 Task: Create in the project AgilePilot and in the Backlog issue 'Develop a new tool for automated testing of mobile application cross-platform compatibility and responsiveness' a child issue 'Kubernetes cluster node and pod monitoring and remediation', and assign it to team member softage.2@softage.net. Create in the project AgilePilot and in the Backlog issue 'Upgrade the authentication and authorization mechanisms of a web application to improve security and access control' a child issue 'Integration with compliance management software', and assign it to team member softage.3@softage.net
Action: Mouse moved to (608, 461)
Screenshot: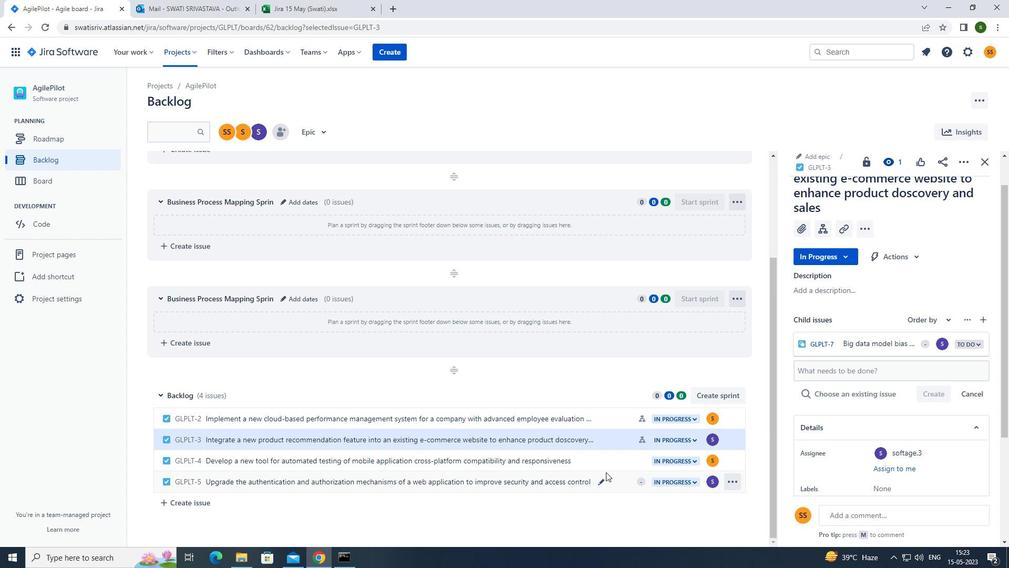 
Action: Mouse pressed left at (608, 461)
Screenshot: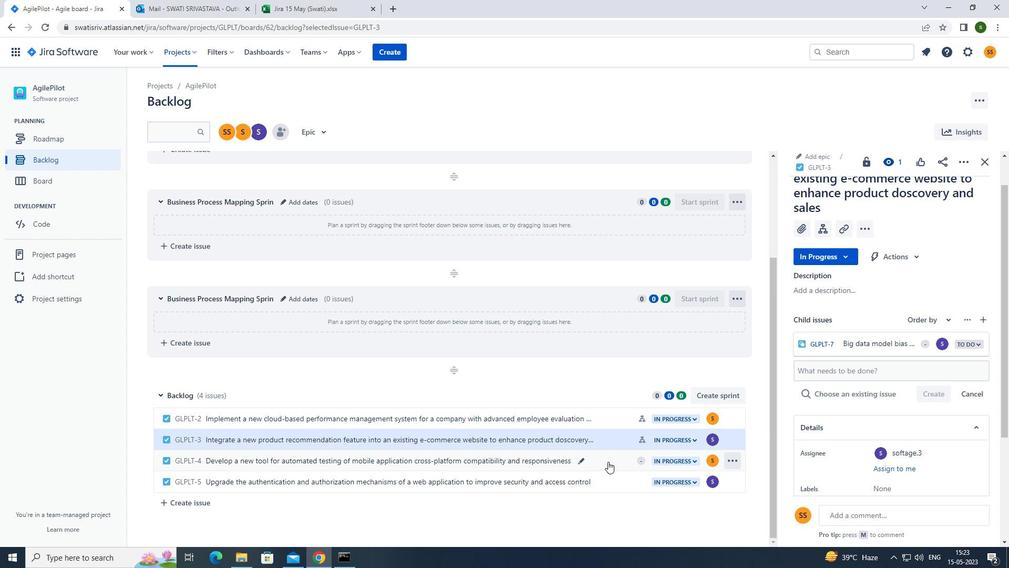 
Action: Mouse moved to (820, 254)
Screenshot: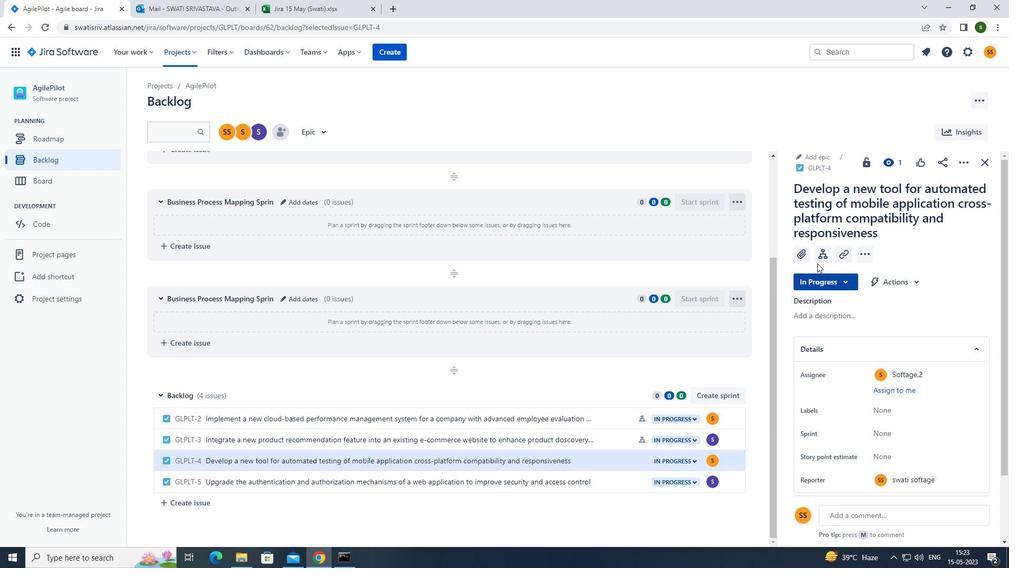 
Action: Mouse pressed left at (820, 254)
Screenshot: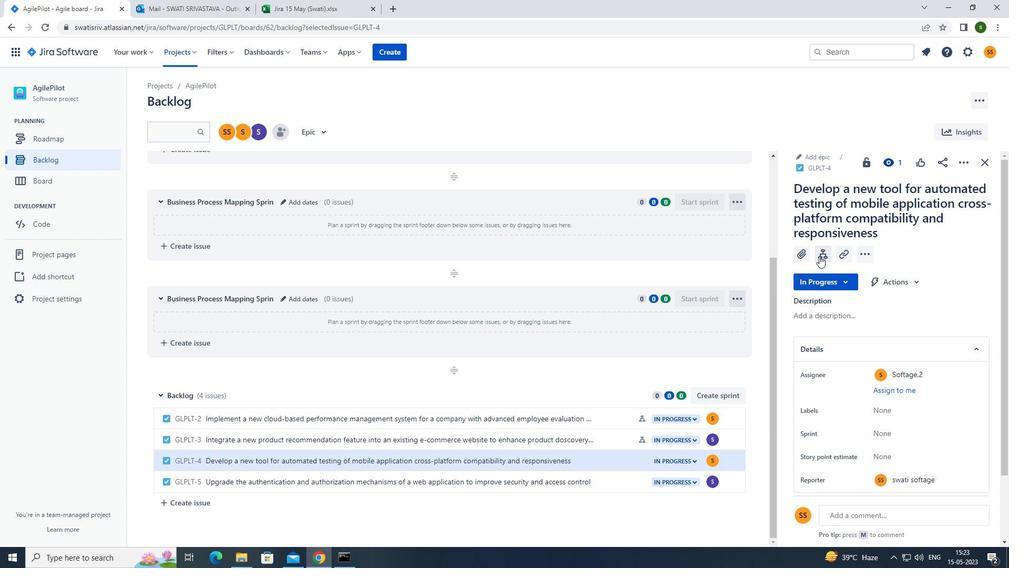 
Action: Mouse moved to (834, 336)
Screenshot: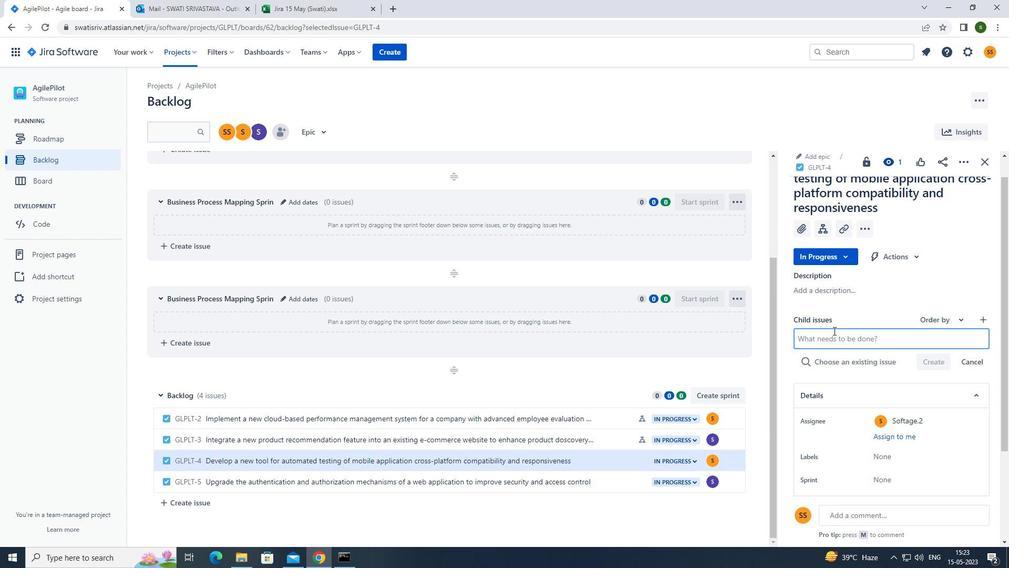 
Action: Mouse pressed left at (834, 336)
Screenshot: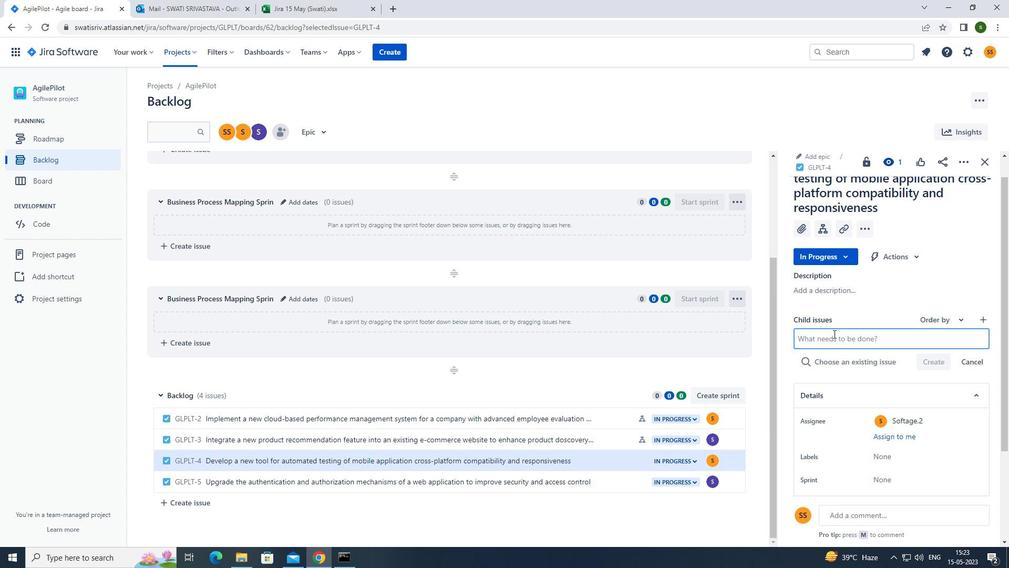 
Action: Mouse moved to (828, 339)
Screenshot: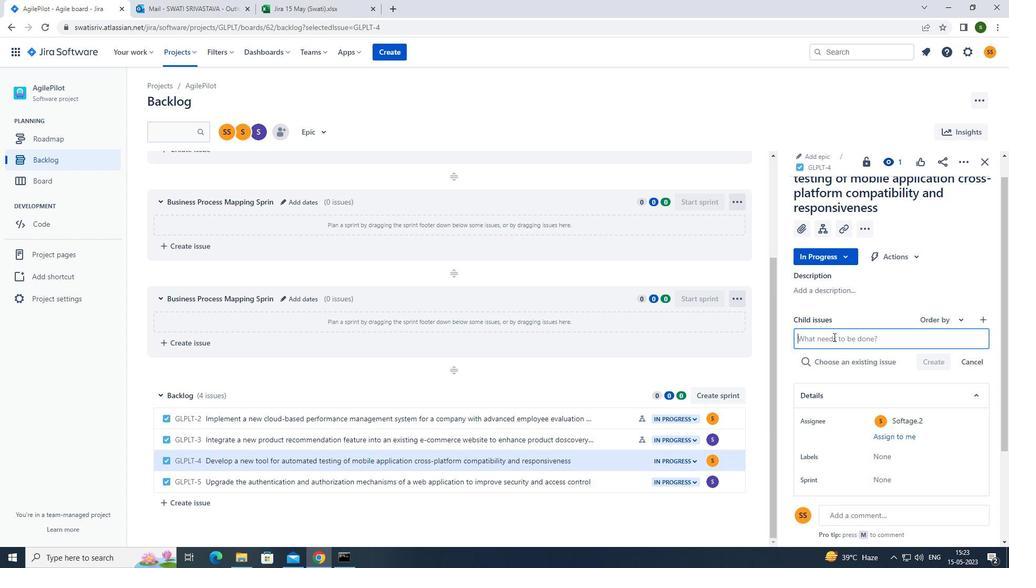 
Action: Key pressed <Key.caps_lock>
Screenshot: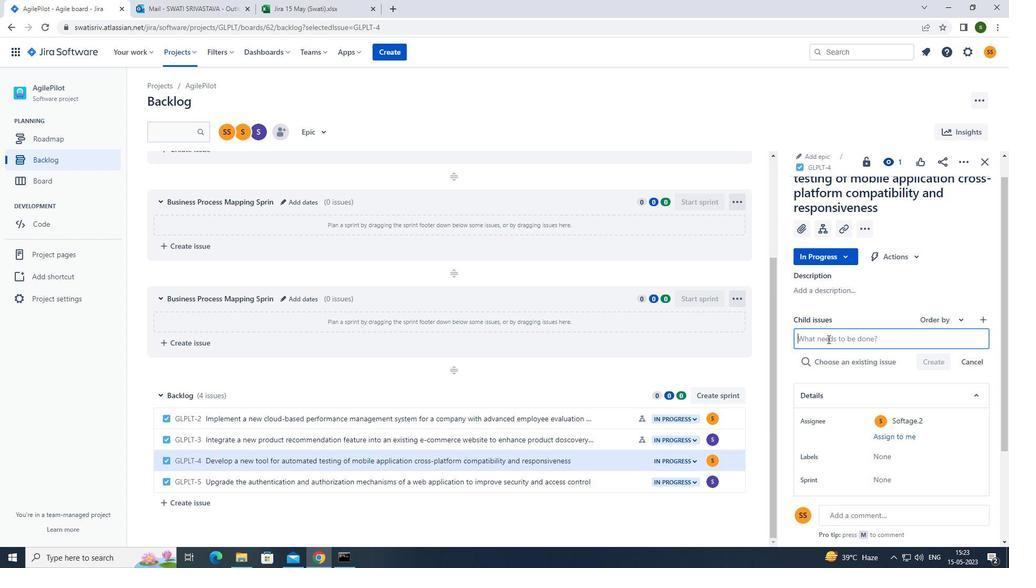 
Action: Mouse moved to (827, 339)
Screenshot: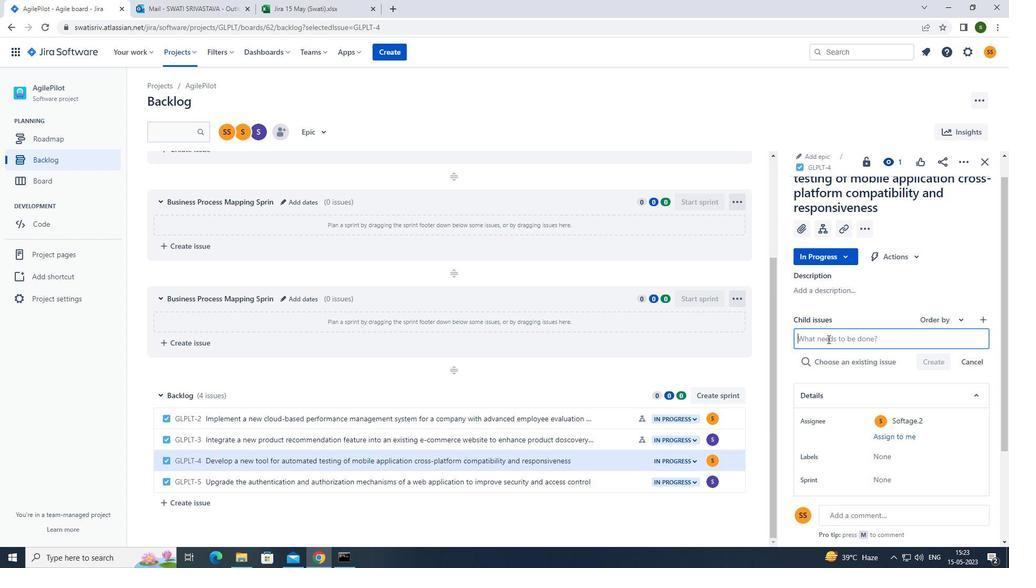 
Action: Key pressed k<Key.caps_lock>ubernetes<Key.space>cluster<Key.space>node<Key.space>and<Key.space>pod<Key.space>monitoring<Key.space>and<Key.space>remediation<Key.enter>
Screenshot: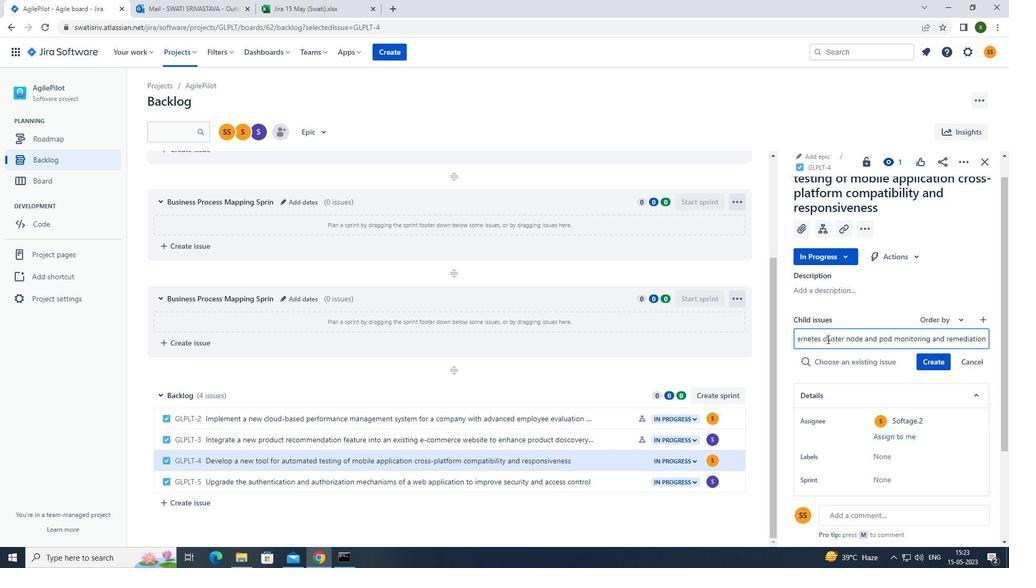 
Action: Mouse moved to (943, 342)
Screenshot: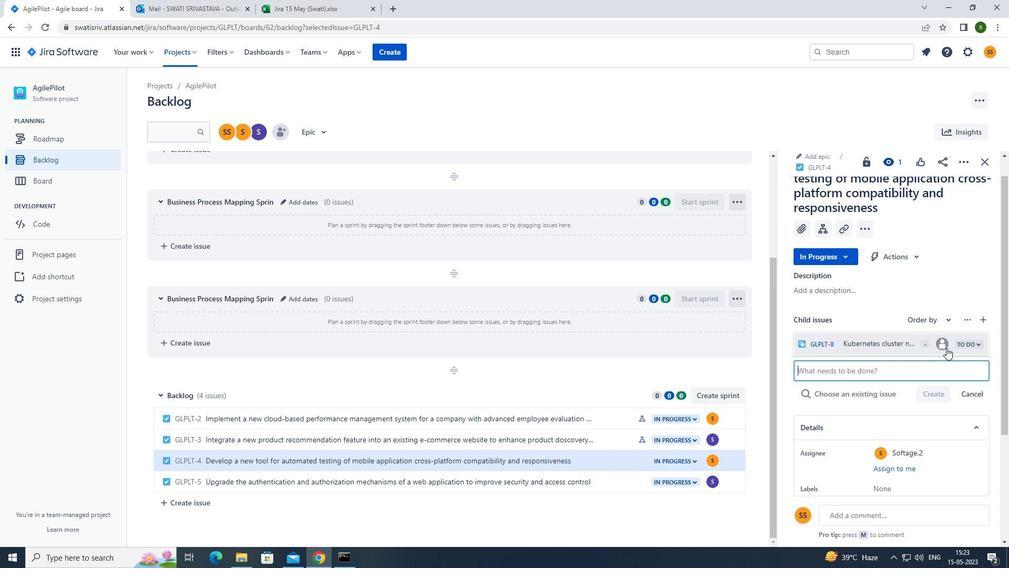 
Action: Mouse pressed left at (943, 342)
Screenshot: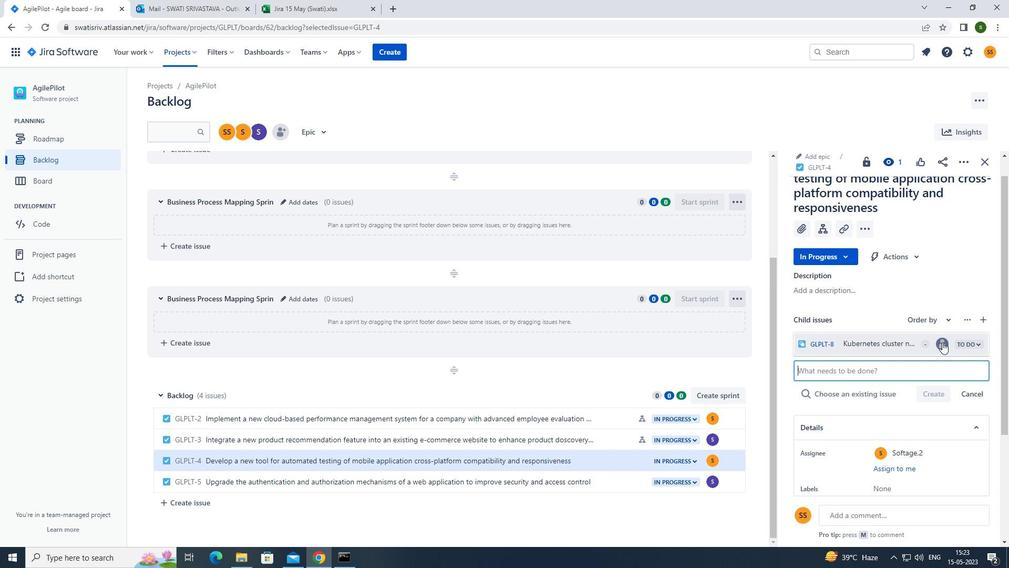 
Action: Mouse moved to (860, 376)
Screenshot: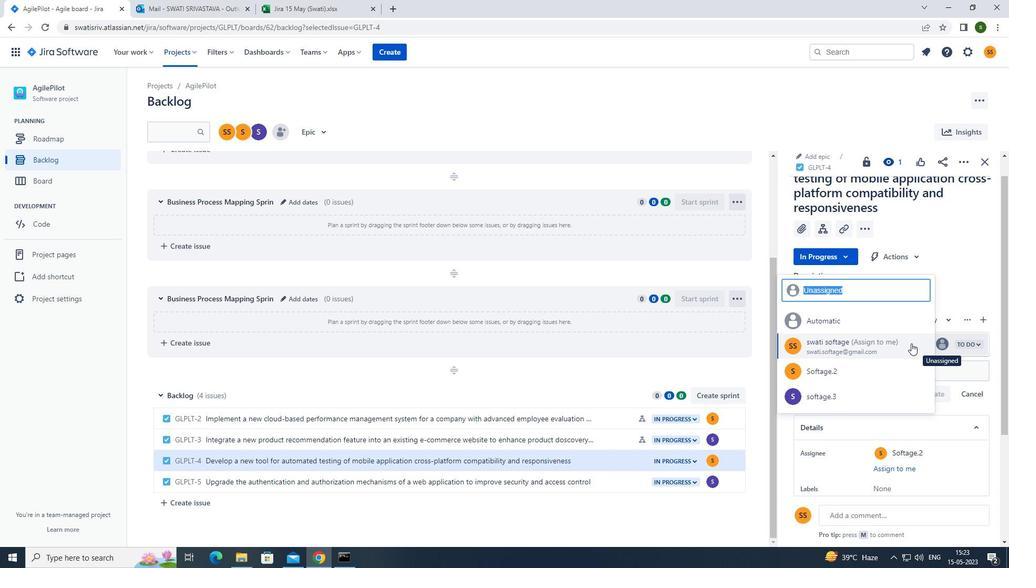 
Action: Mouse pressed left at (860, 376)
Screenshot: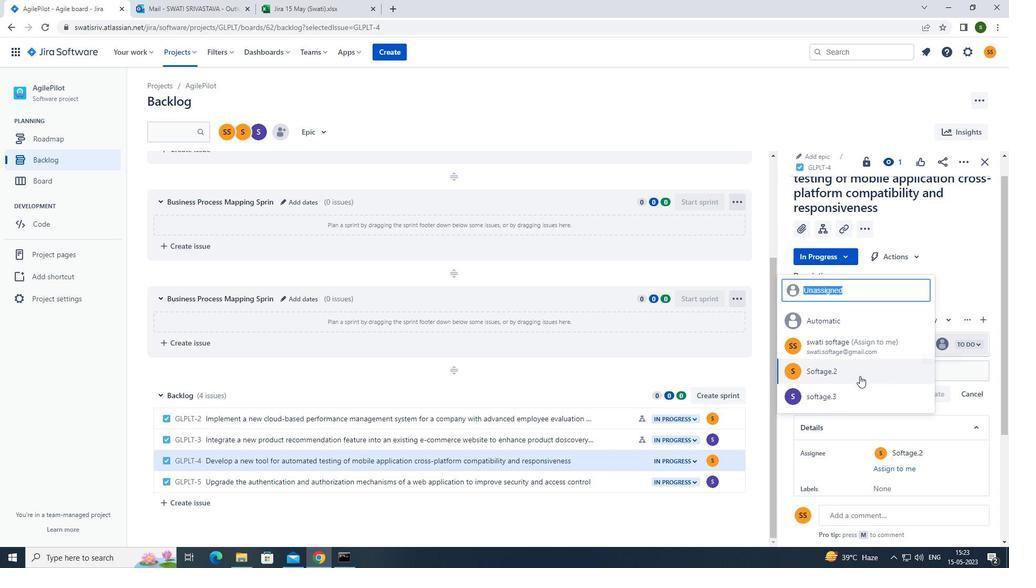 
Action: Mouse moved to (623, 487)
Screenshot: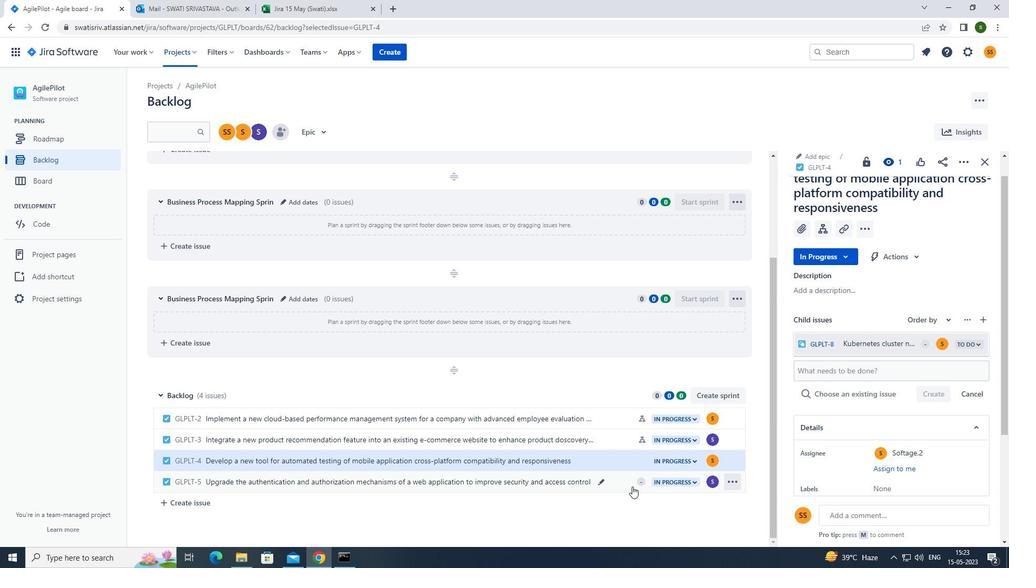 
Action: Mouse pressed left at (623, 487)
Screenshot: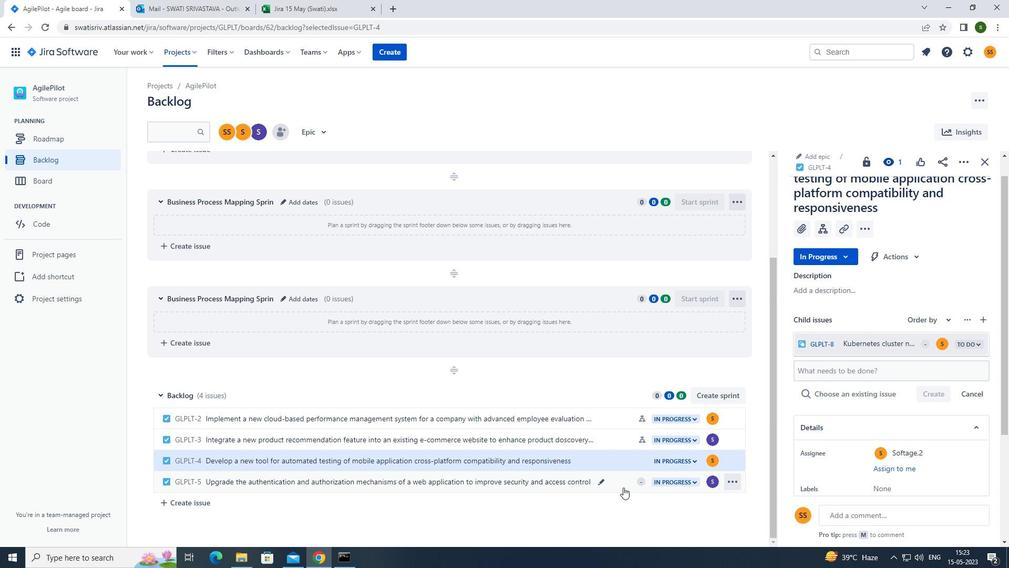 
Action: Mouse moved to (820, 248)
Screenshot: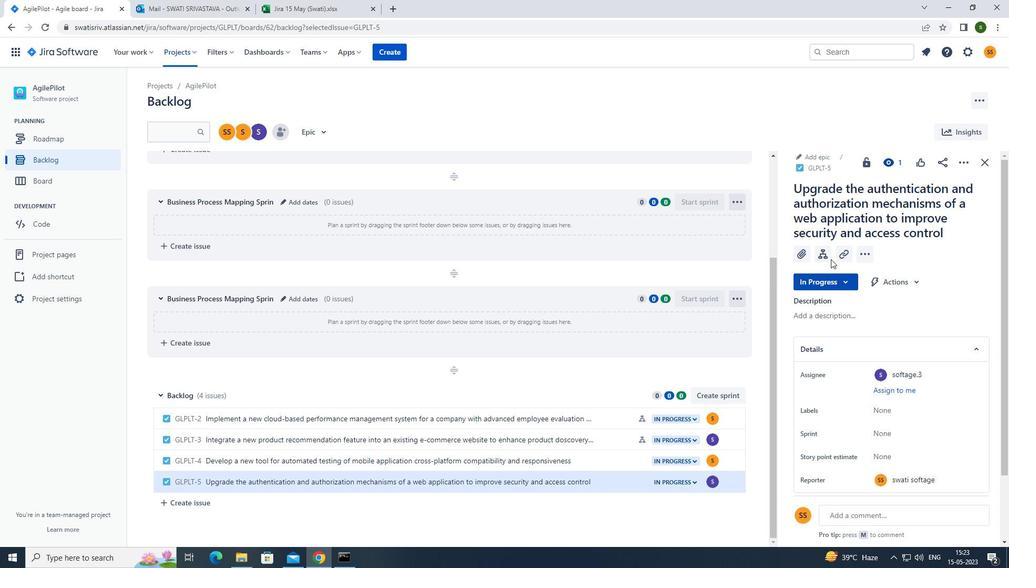 
Action: Mouse pressed left at (820, 248)
Screenshot: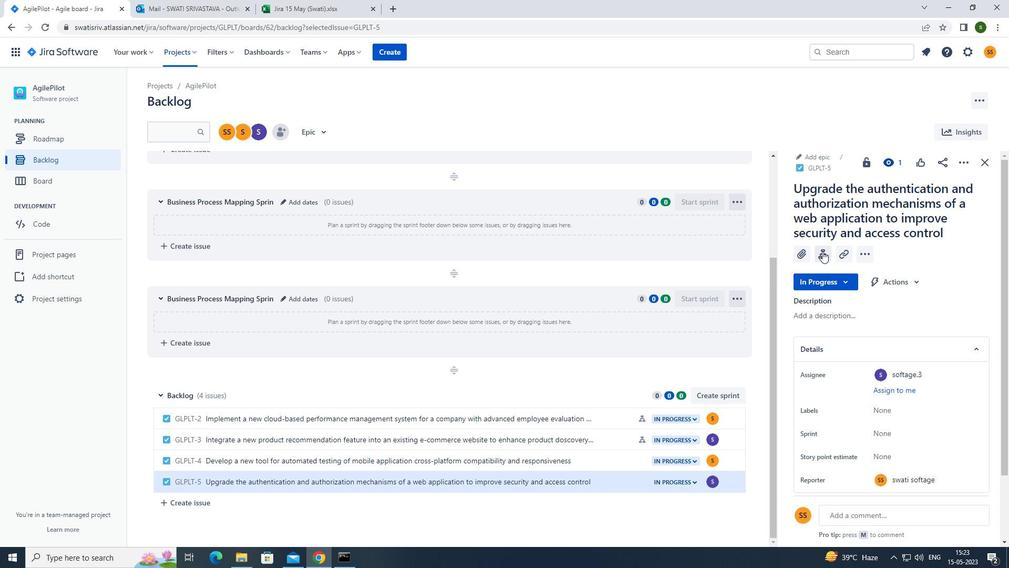 
Action: Mouse moved to (841, 336)
Screenshot: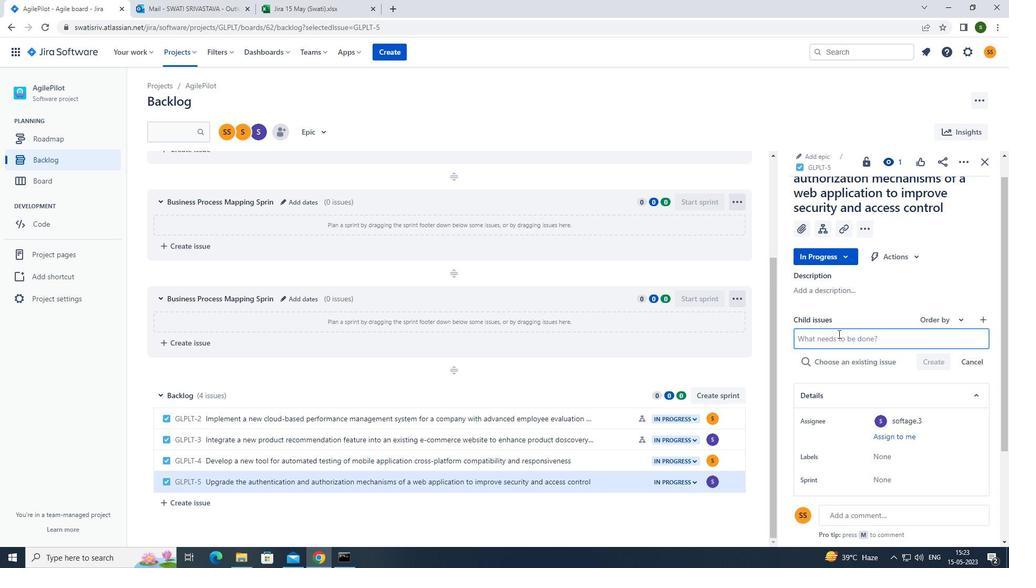 
Action: Mouse pressed left at (841, 336)
Screenshot: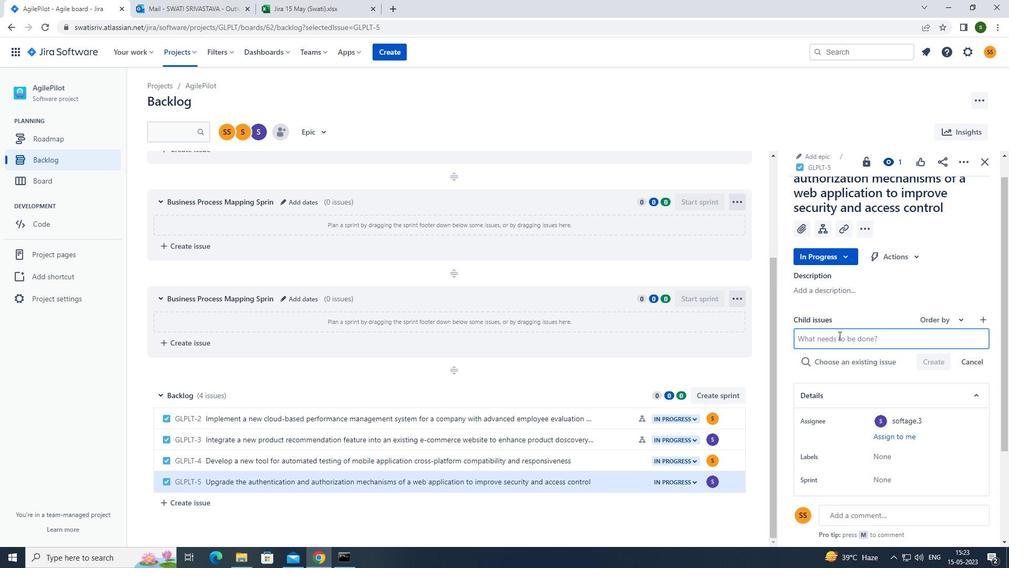 
Action: Key pressed <Key.caps_lock>
Screenshot: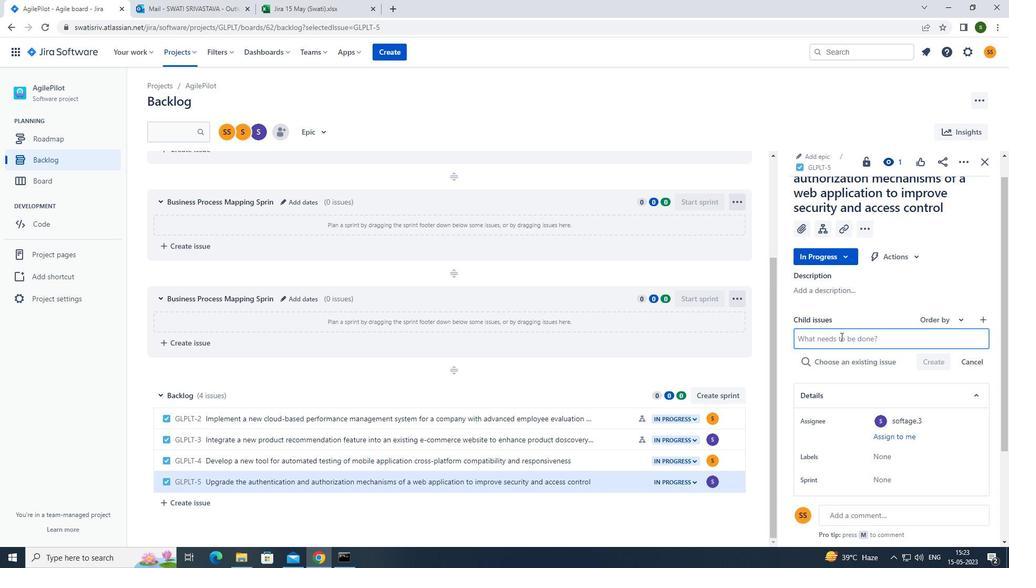 
Action: Mouse moved to (841, 337)
Screenshot: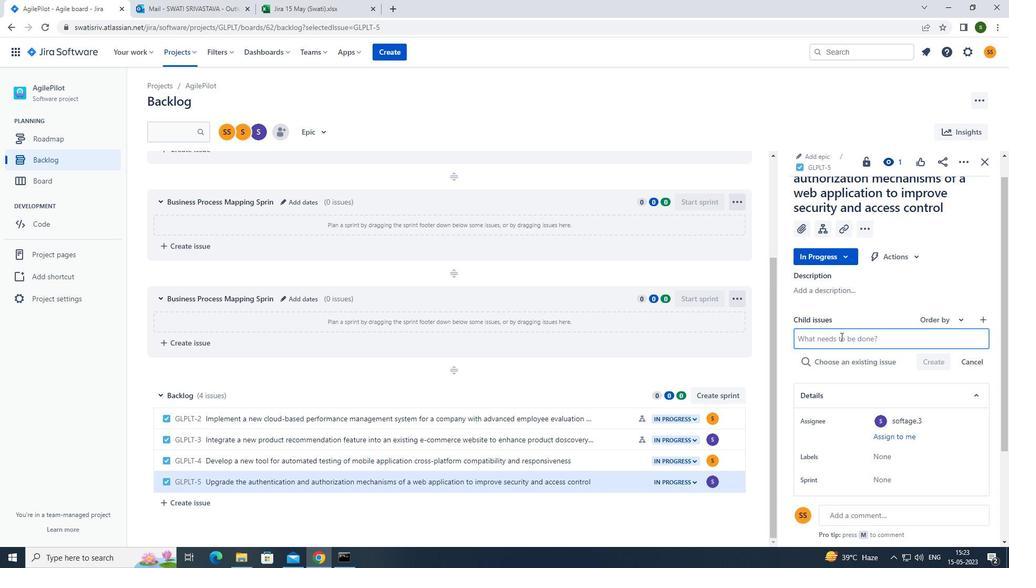 
Action: Key pressed i<Key.caps_lock>ntegration<Key.space>with<Key.space>compliance<Key.space>management<Key.space>software<Key.enter>
Screenshot: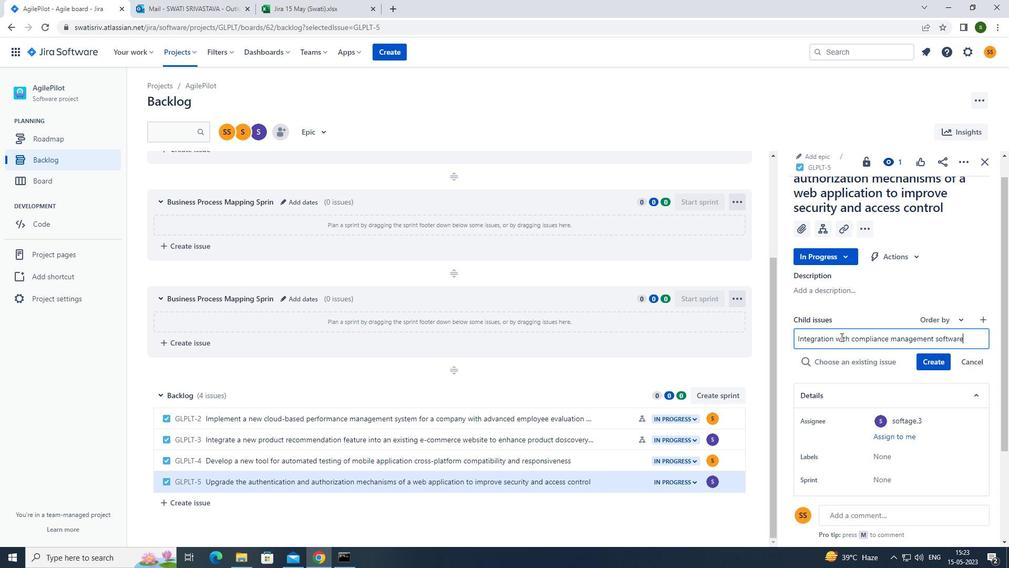 
Action: Mouse moved to (945, 343)
Screenshot: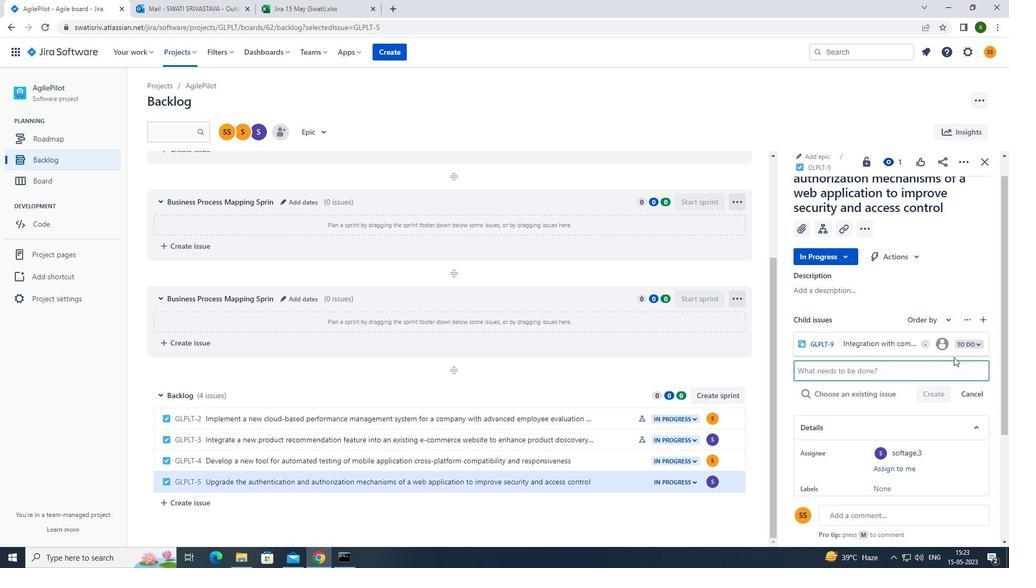 
Action: Mouse pressed left at (945, 343)
Screenshot: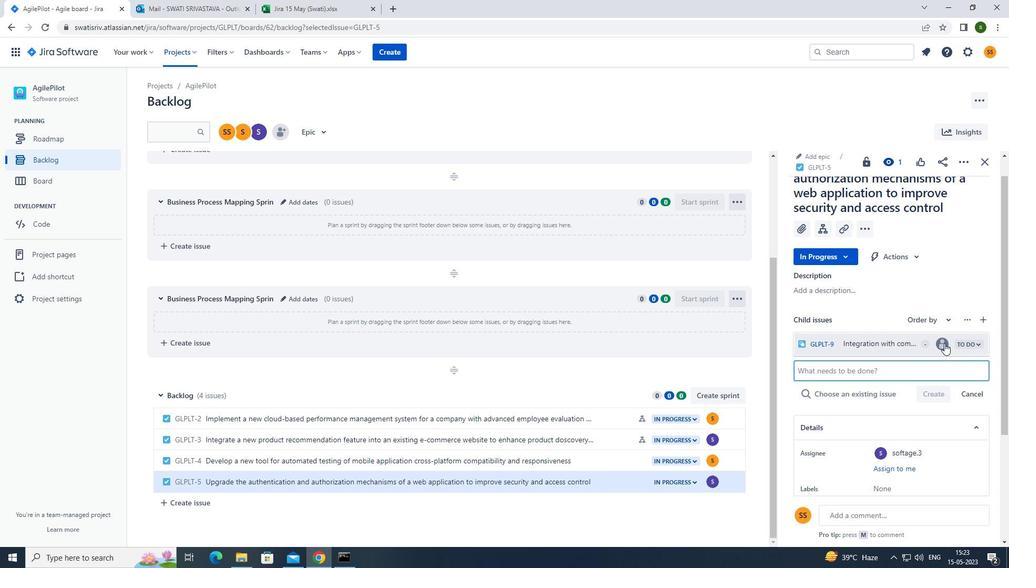 
Action: Mouse moved to (860, 394)
Screenshot: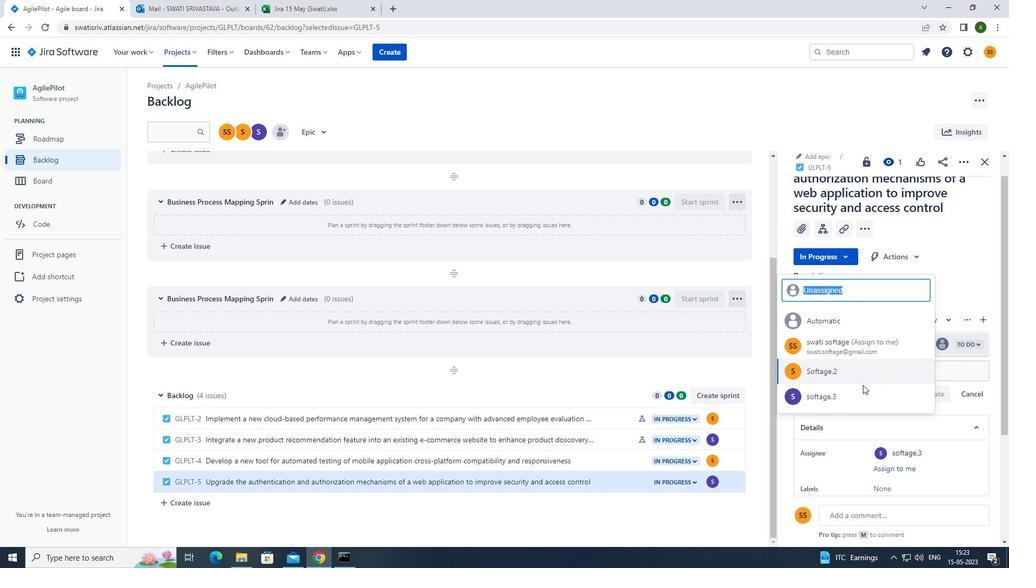 
Action: Mouse pressed left at (860, 394)
Screenshot: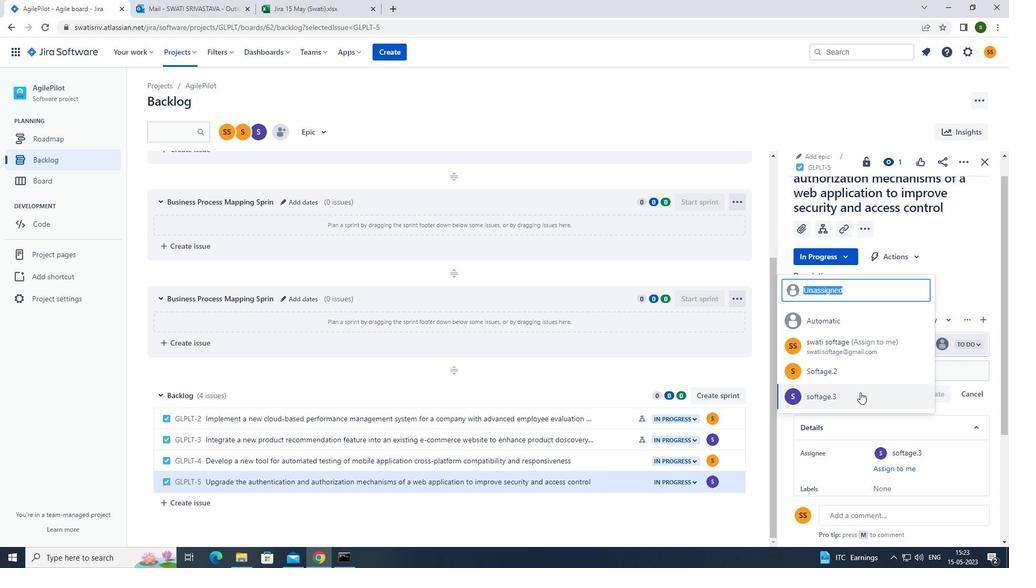 
Action: Mouse moved to (763, 385)
Screenshot: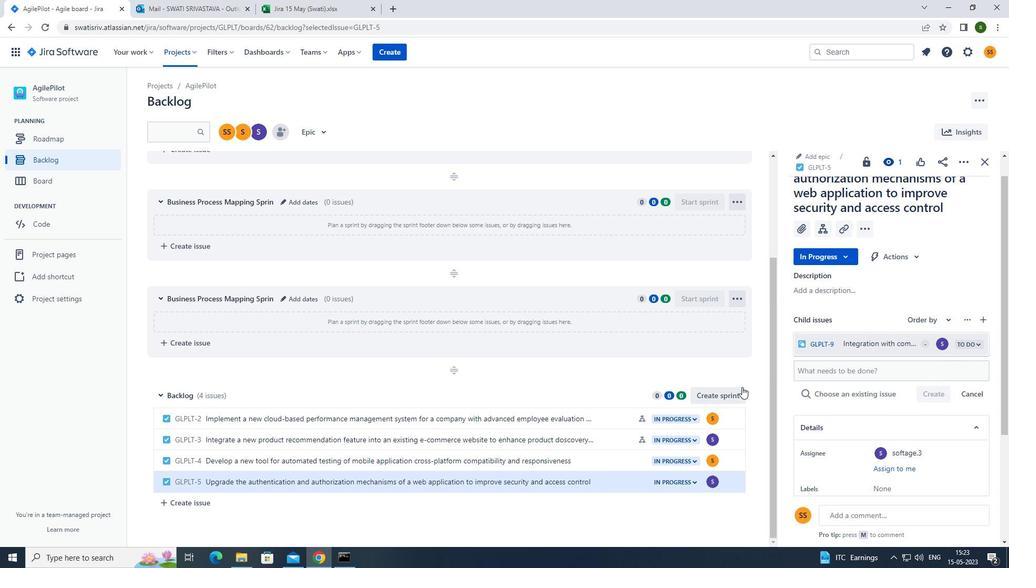 
